 Task: View the current page on the "Samsung Galaxy S8+" dimension.
Action: Mouse moved to (1269, 37)
Screenshot: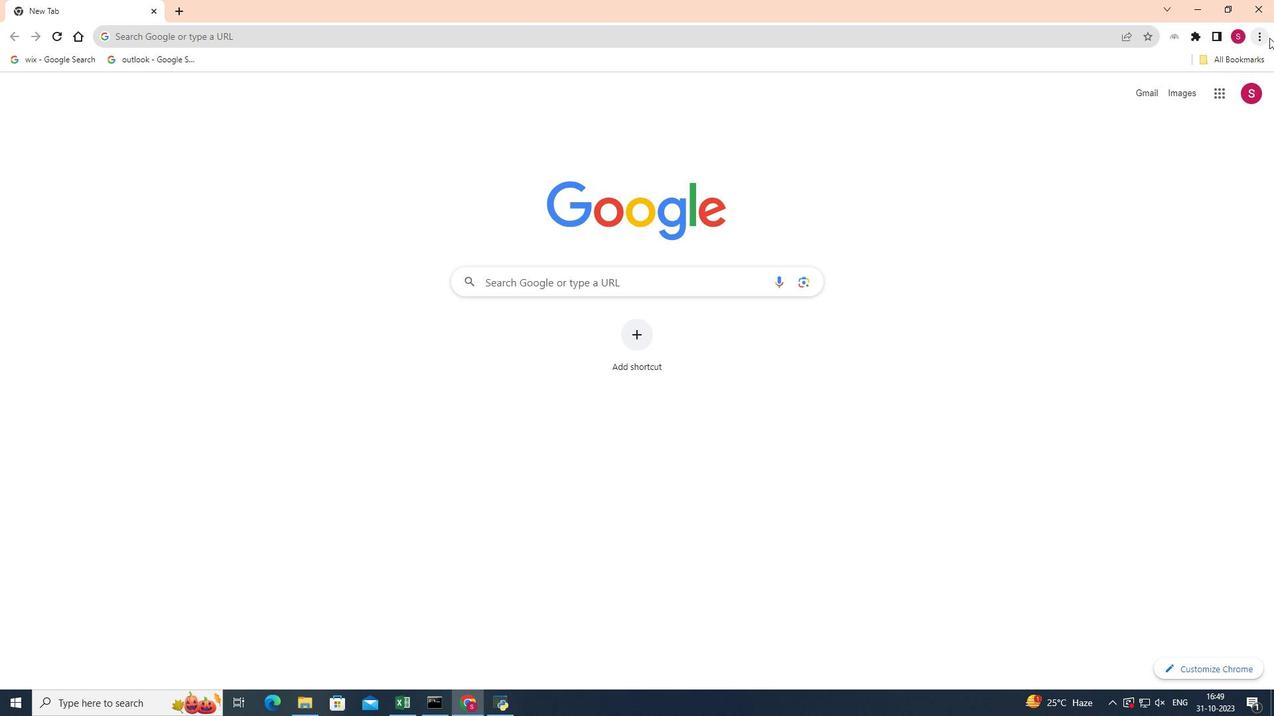 
Action: Mouse pressed left at (1269, 37)
Screenshot: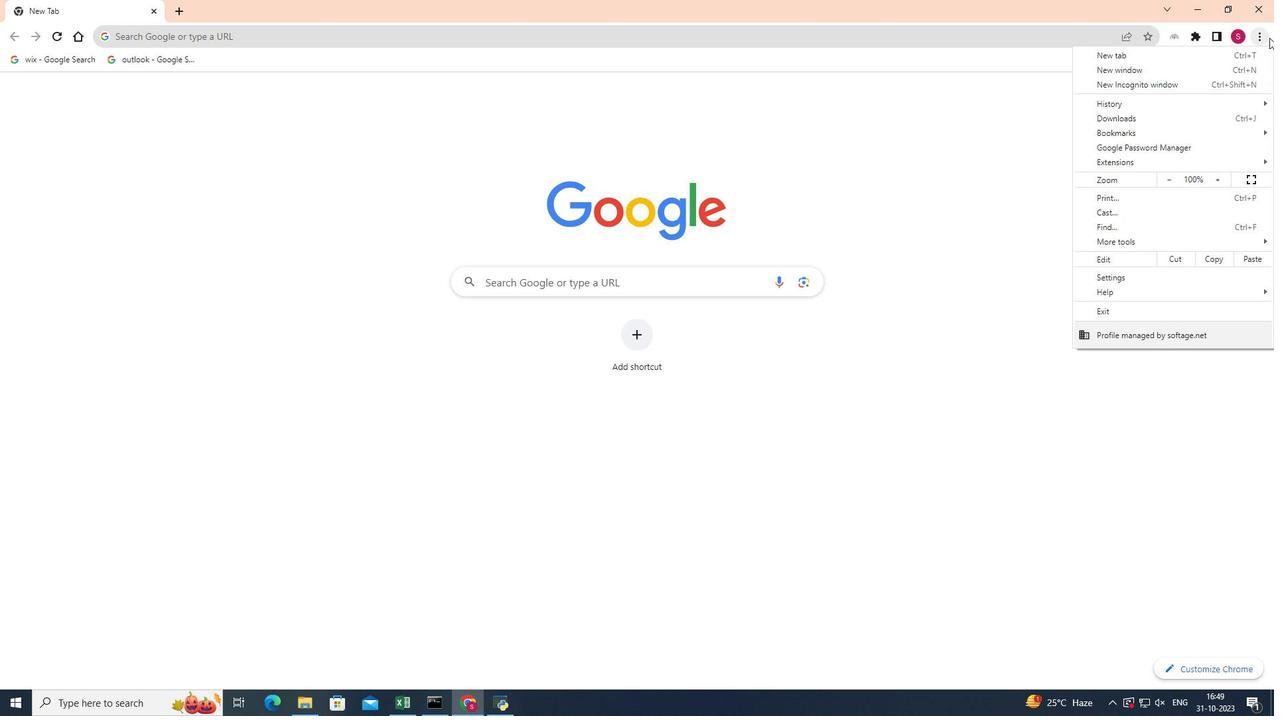 
Action: Mouse moved to (1130, 242)
Screenshot: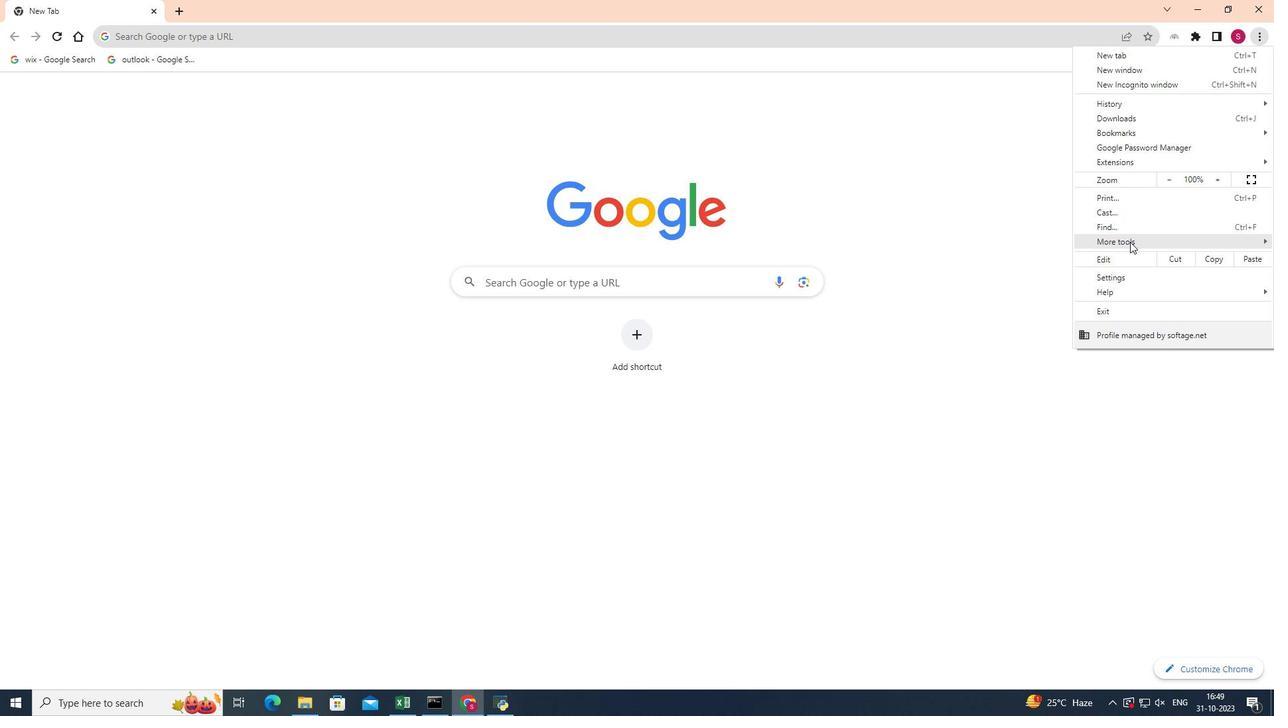 
Action: Mouse pressed left at (1130, 242)
Screenshot: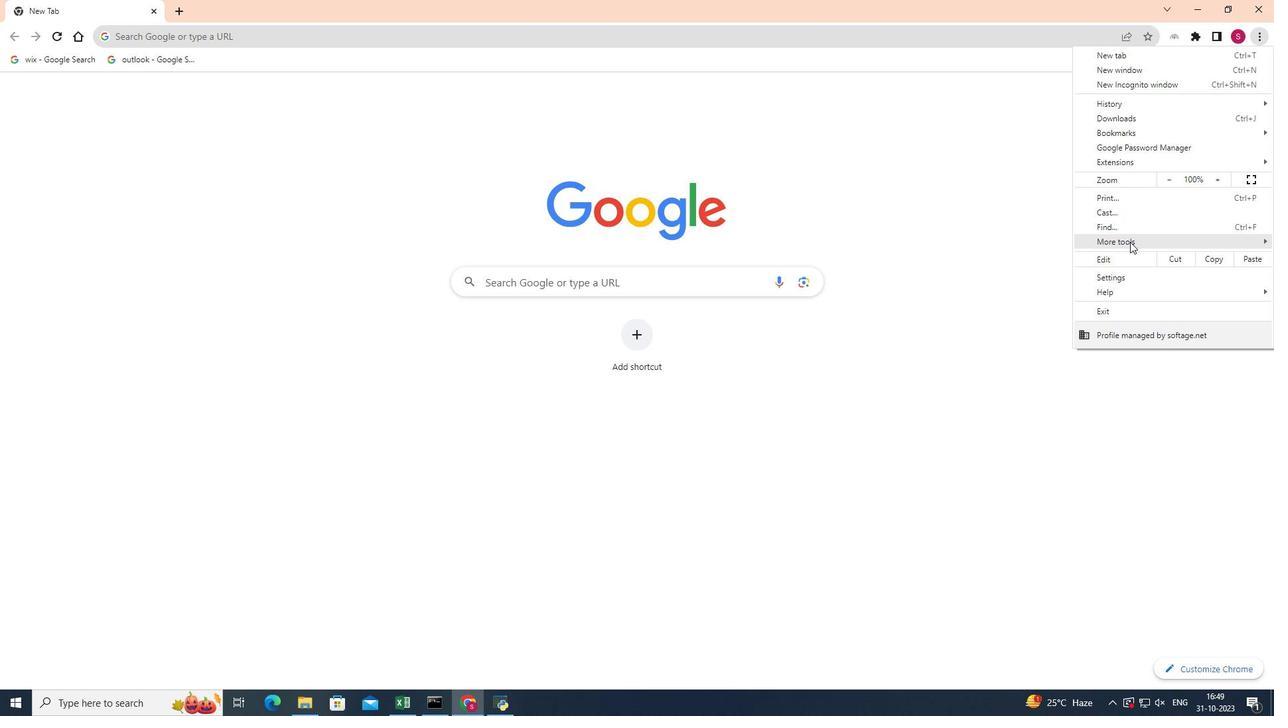 
Action: Mouse moved to (985, 339)
Screenshot: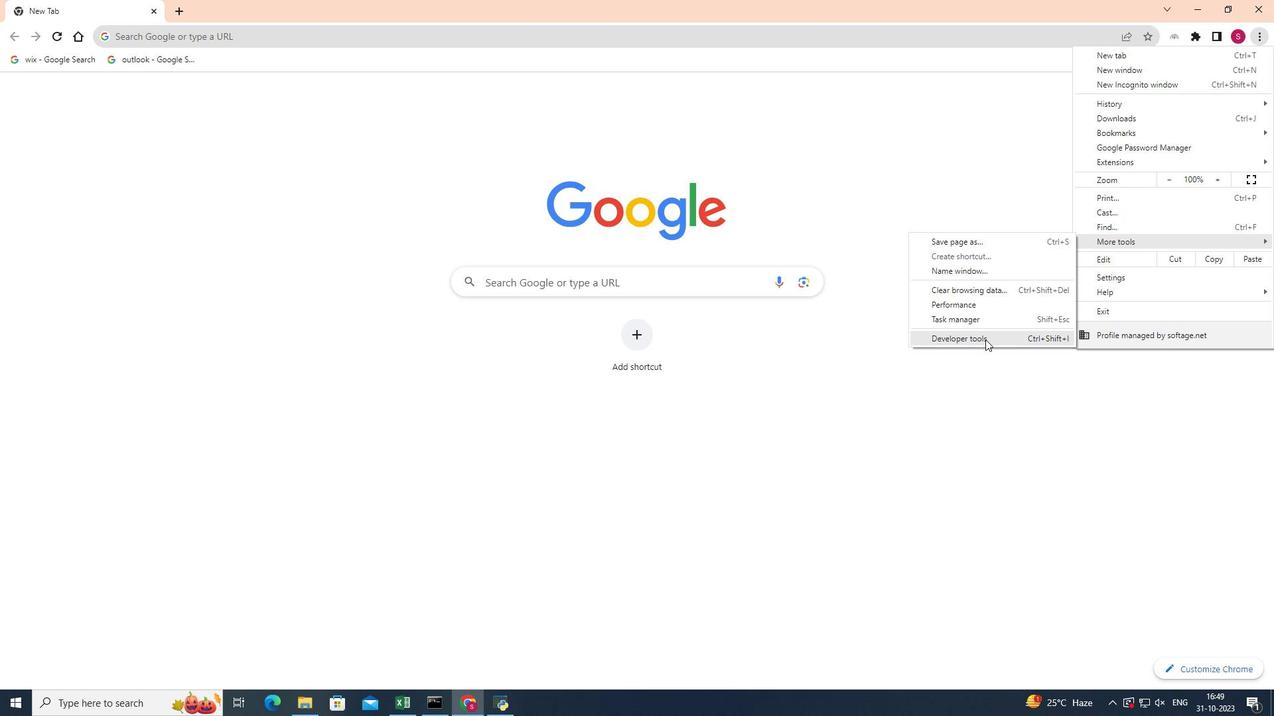 
Action: Mouse pressed left at (985, 339)
Screenshot: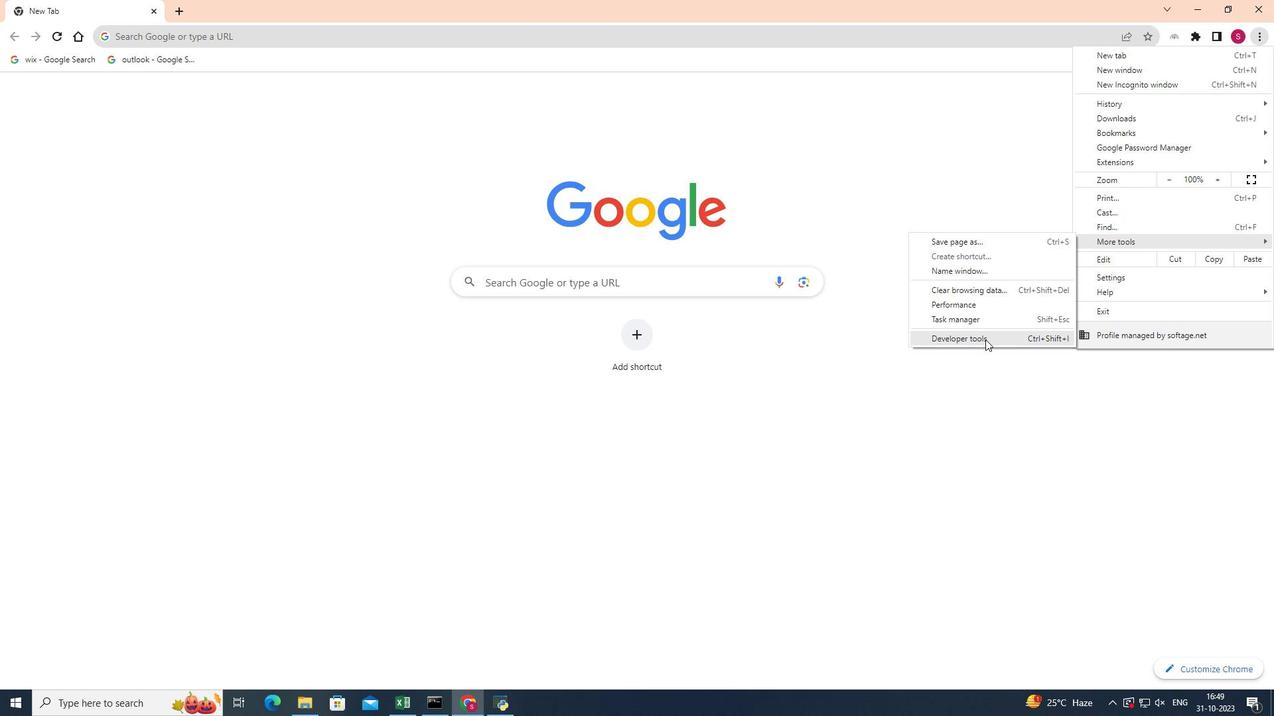 
Action: Mouse moved to (935, 80)
Screenshot: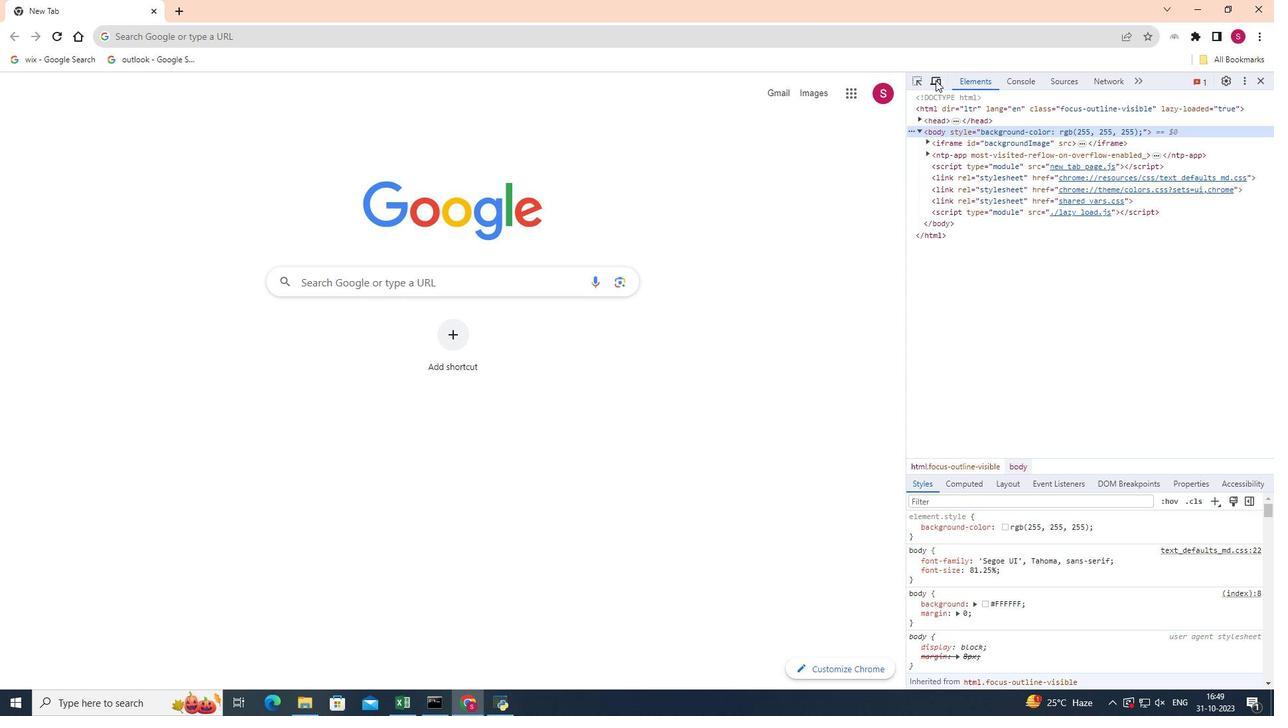
Action: Mouse pressed left at (935, 80)
Screenshot: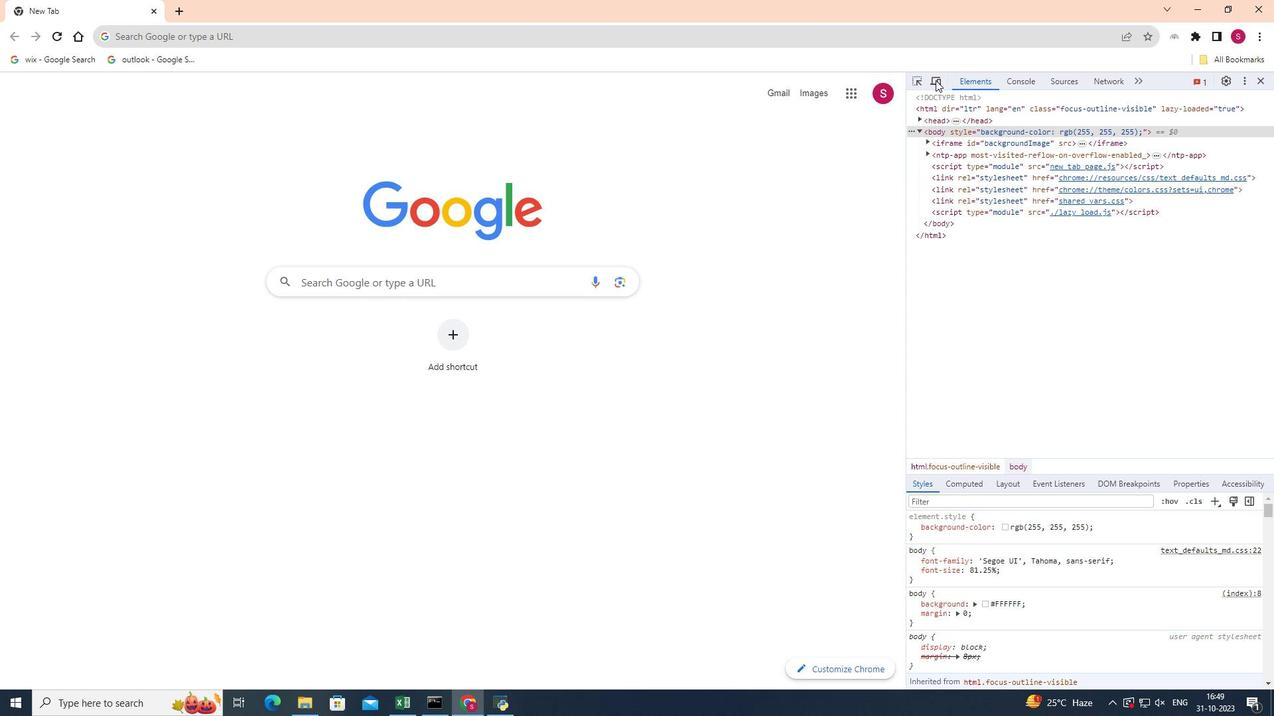 
Action: Mouse moved to (404, 78)
Screenshot: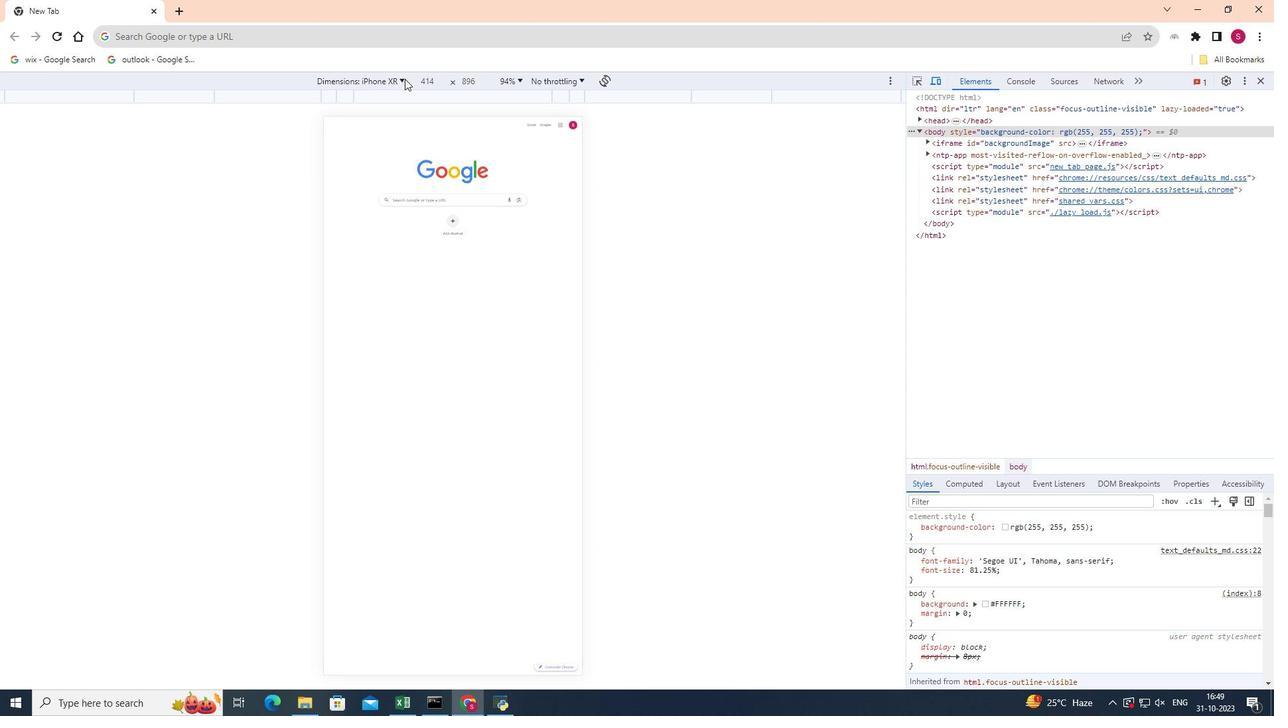 
Action: Mouse pressed left at (404, 78)
Screenshot: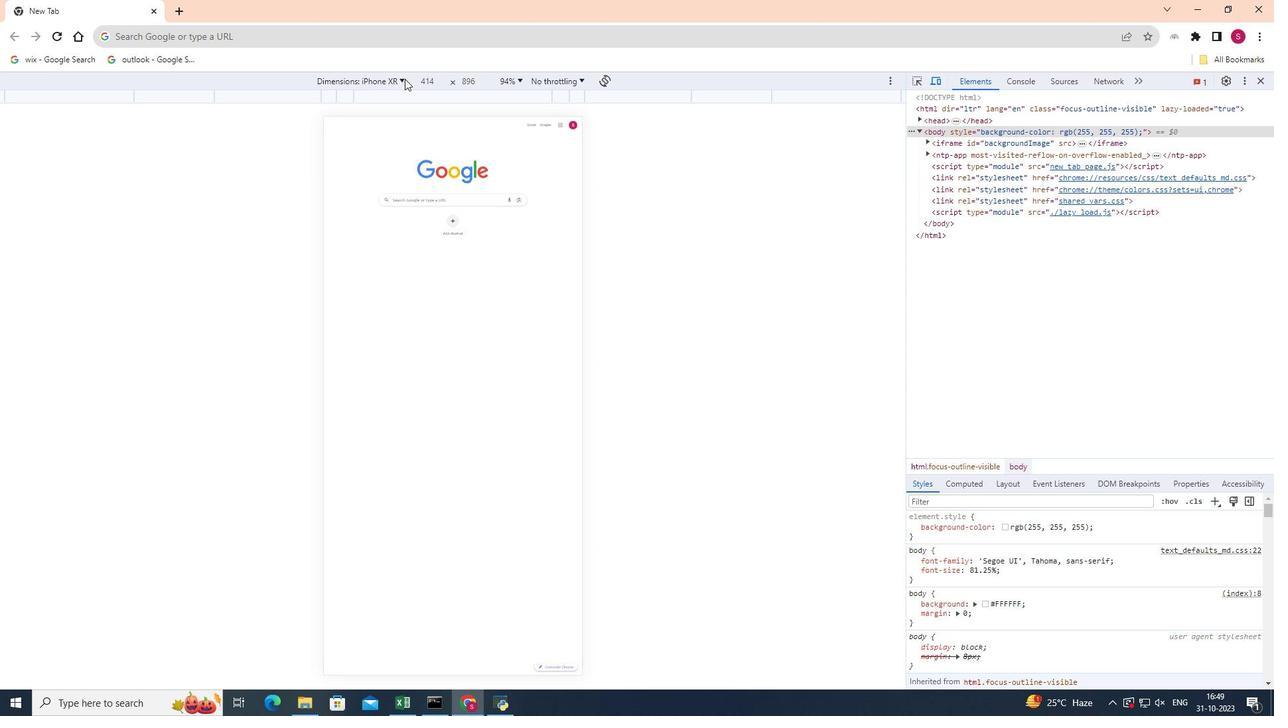 
Action: Mouse moved to (399, 177)
Screenshot: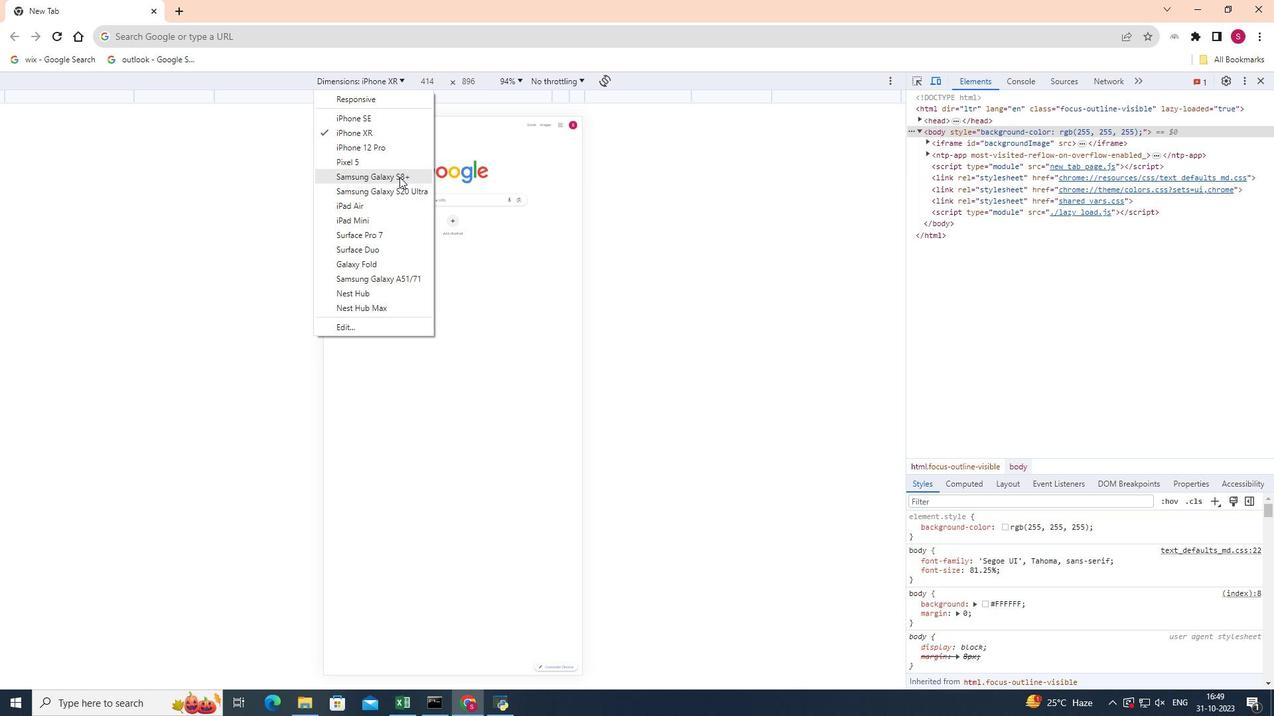 
Action: Mouse pressed left at (399, 177)
Screenshot: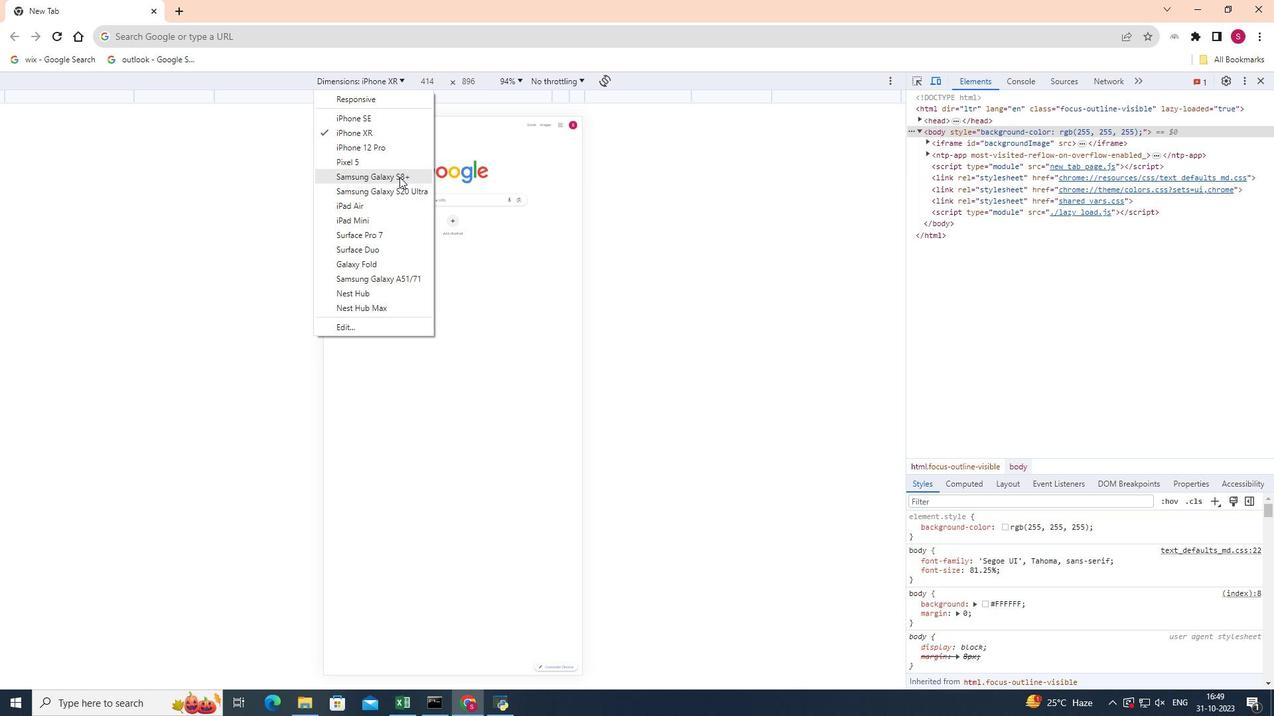 
Action: Mouse moved to (706, 292)
Screenshot: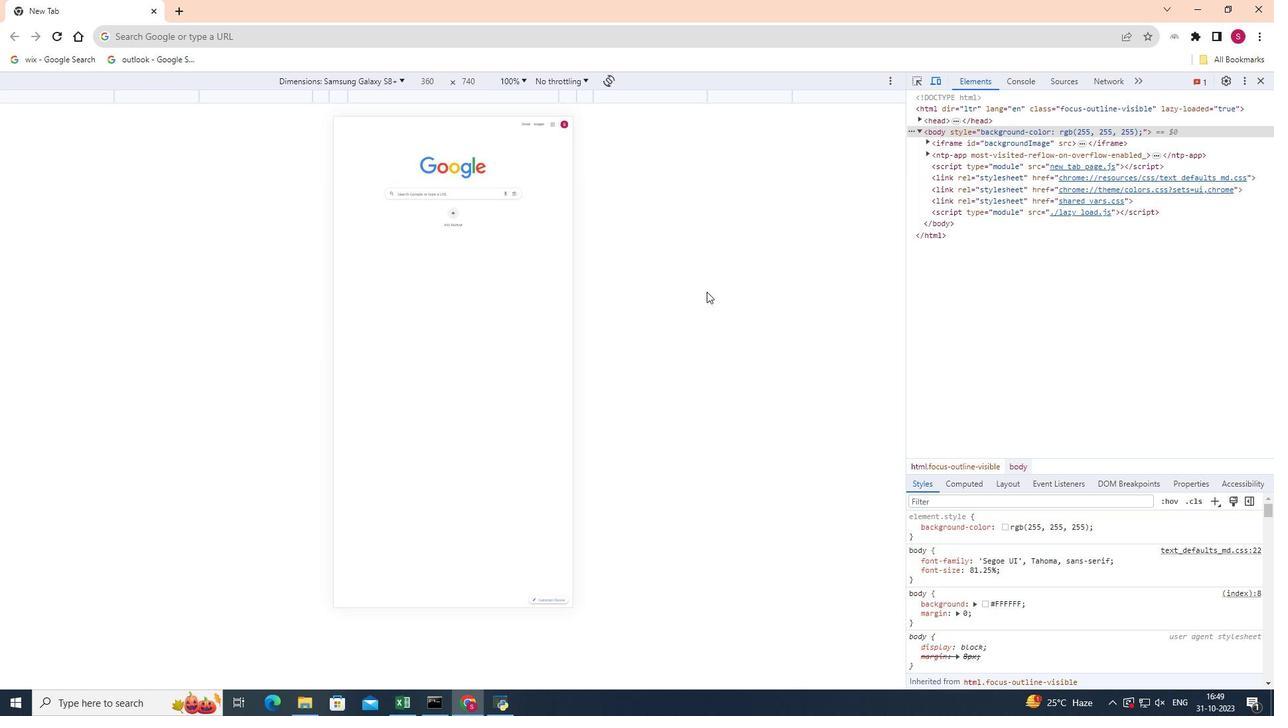 
